 Task: Add Market Corner Turkey On White Bread Grab & Go Sandwich to the cart.
Action: Mouse moved to (732, 255)
Screenshot: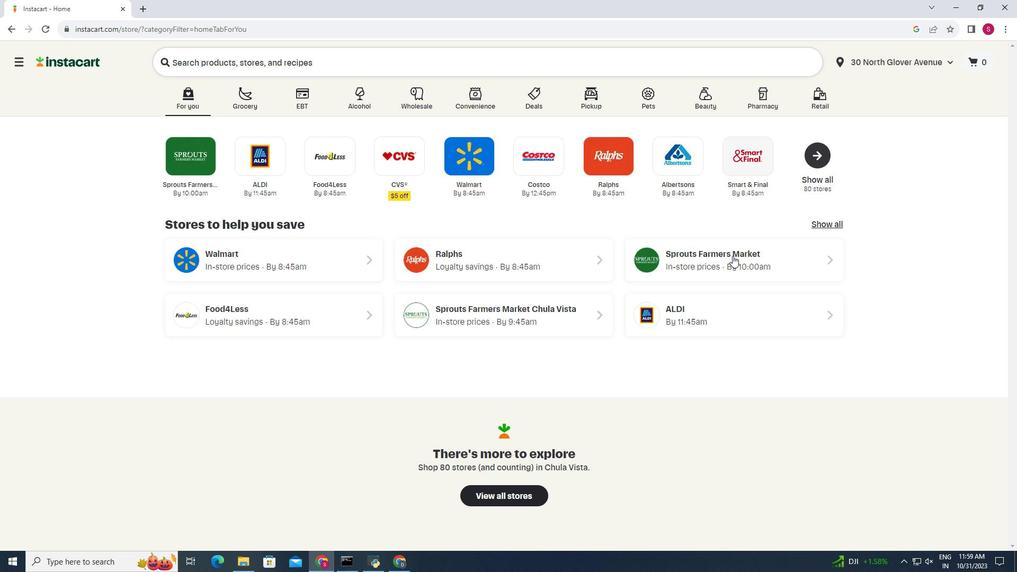 
Action: Mouse pressed left at (732, 255)
Screenshot: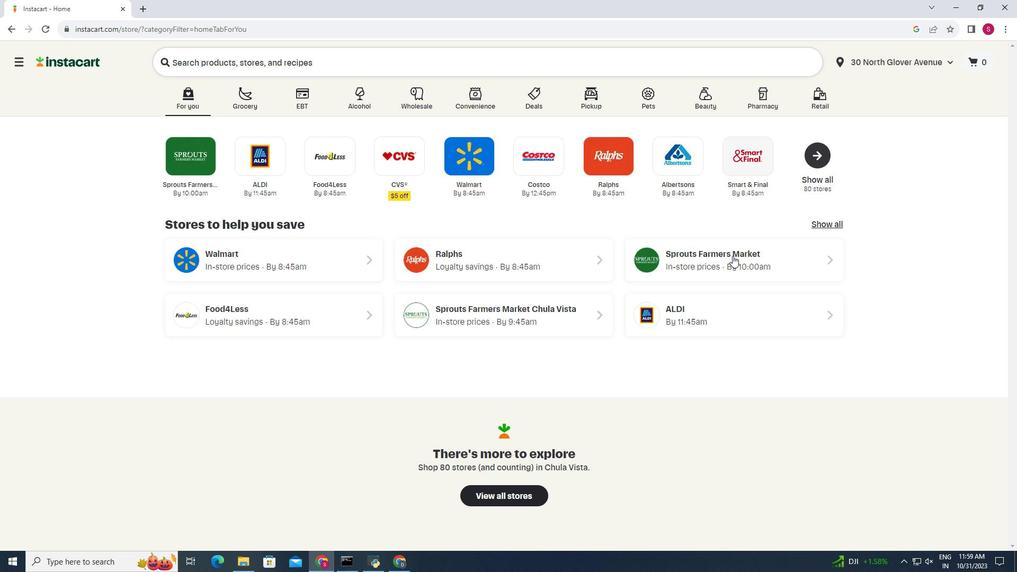 
Action: Mouse moved to (64, 480)
Screenshot: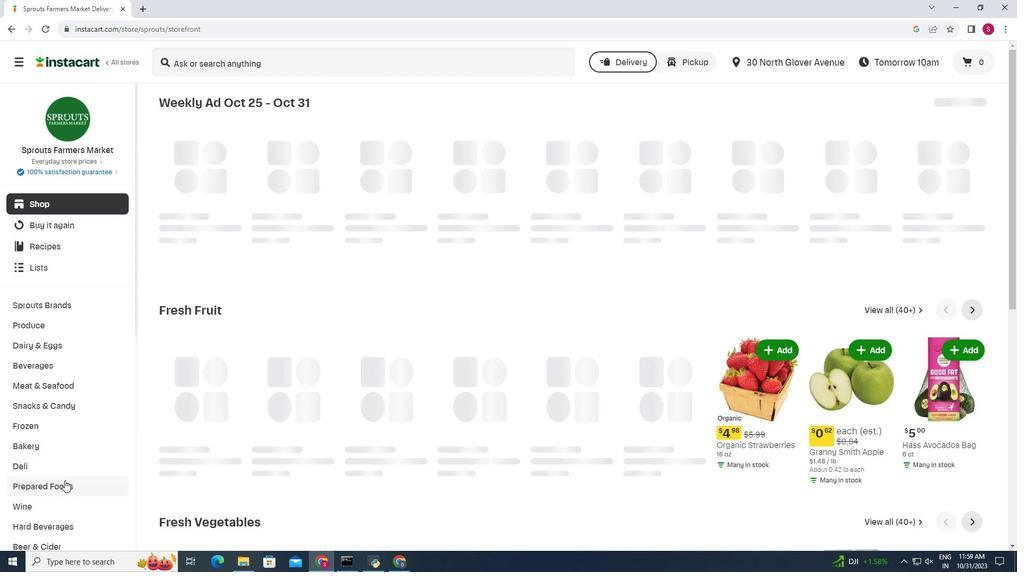 
Action: Mouse pressed left at (64, 480)
Screenshot: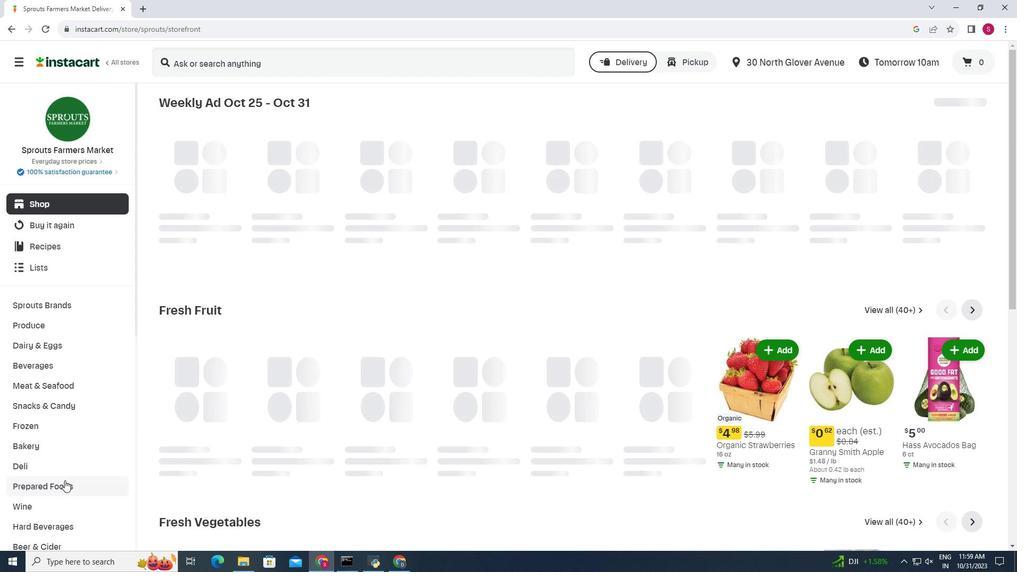 
Action: Mouse moved to (294, 130)
Screenshot: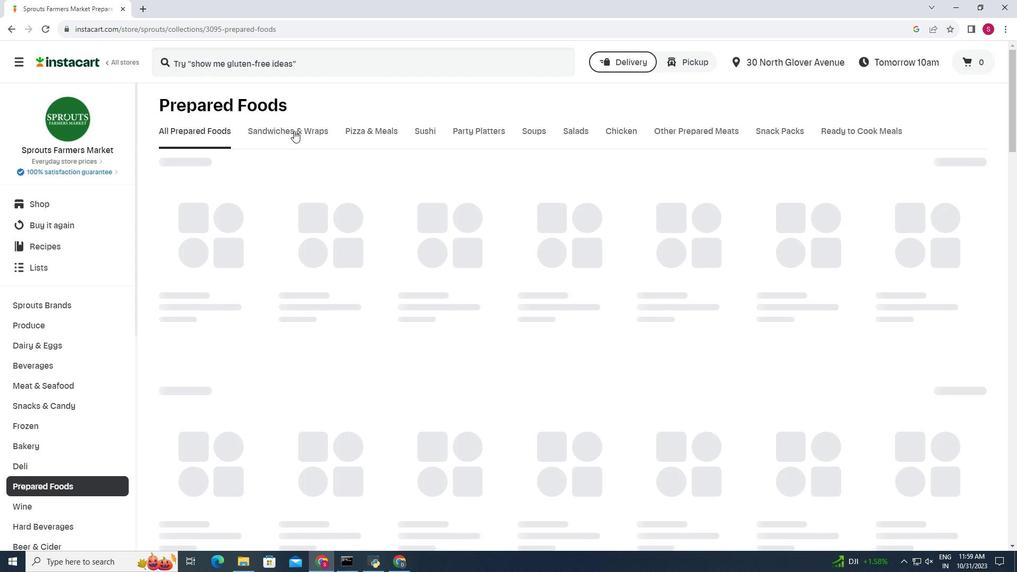 
Action: Mouse pressed left at (294, 130)
Screenshot: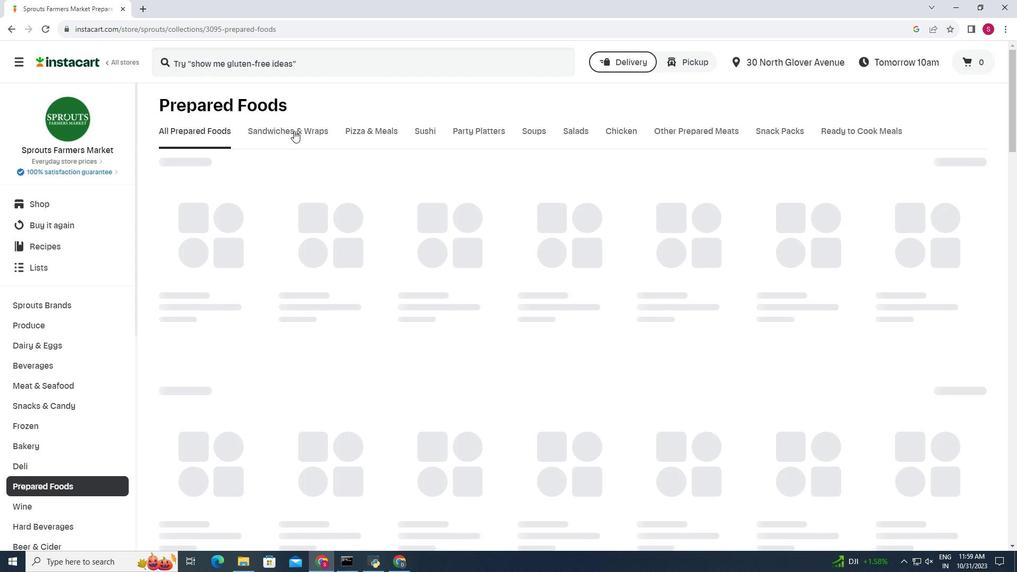 
Action: Mouse moved to (303, 219)
Screenshot: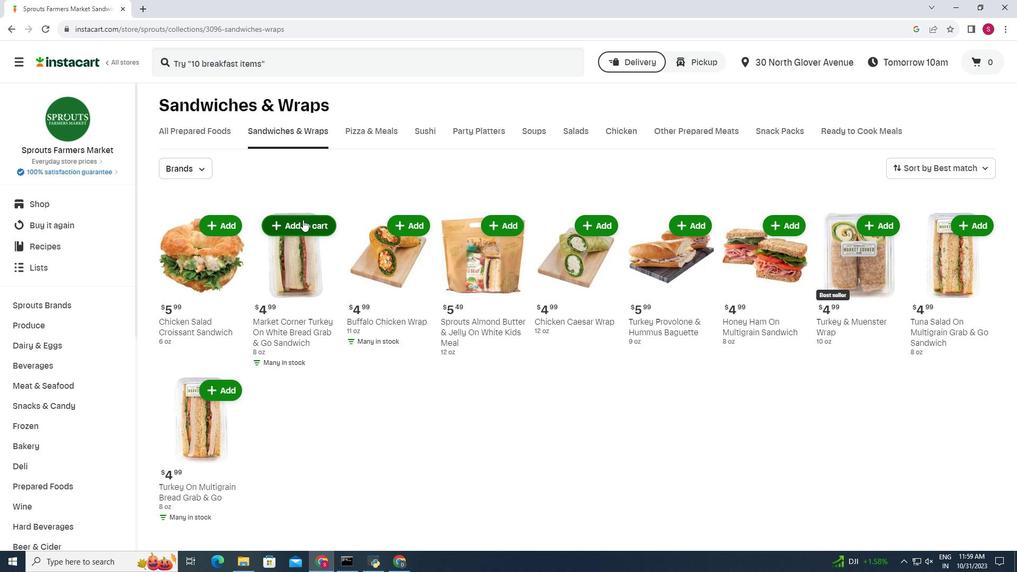 
Action: Mouse pressed left at (303, 219)
Screenshot: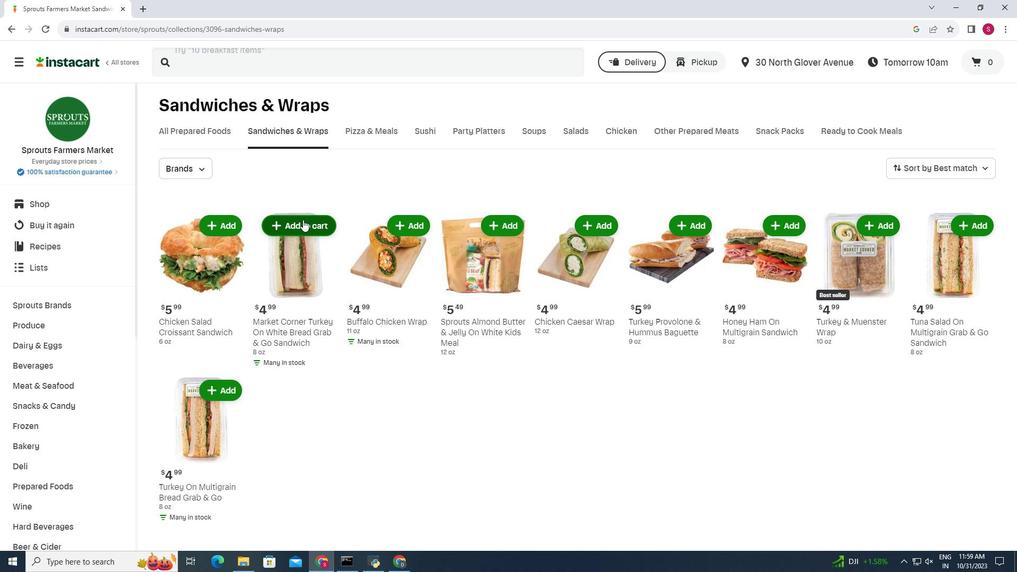 
Action: Mouse moved to (336, 199)
Screenshot: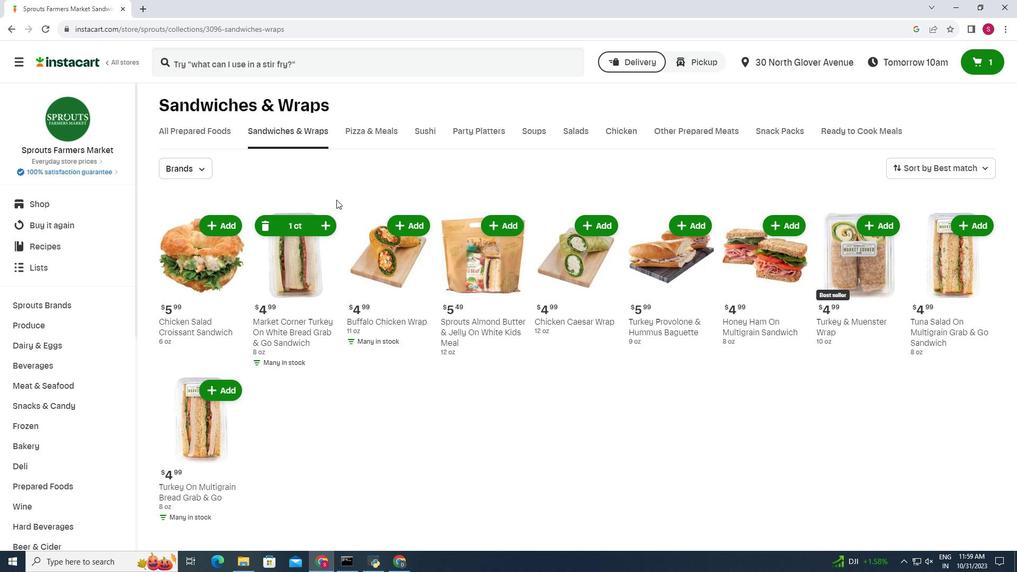 
